 Task: Learn more about a career.
Action: Mouse moved to (508, 354)
Screenshot: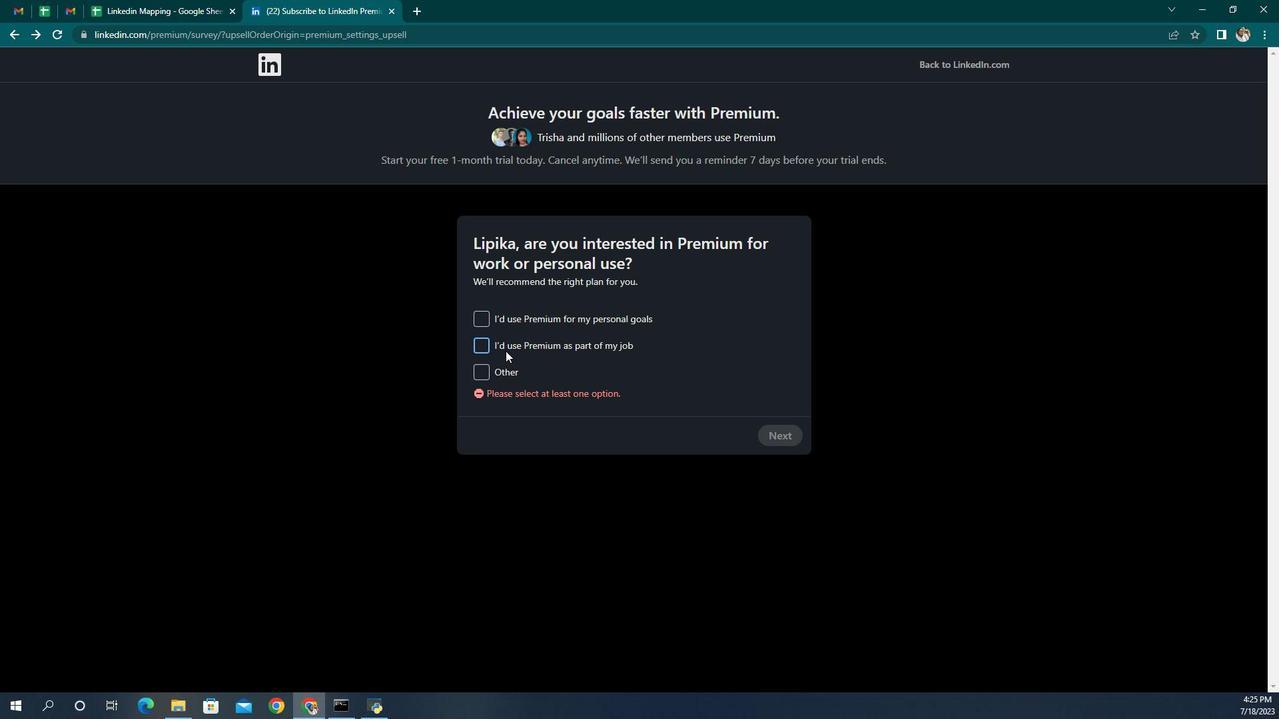 
Action: Mouse pressed left at (508, 354)
Screenshot: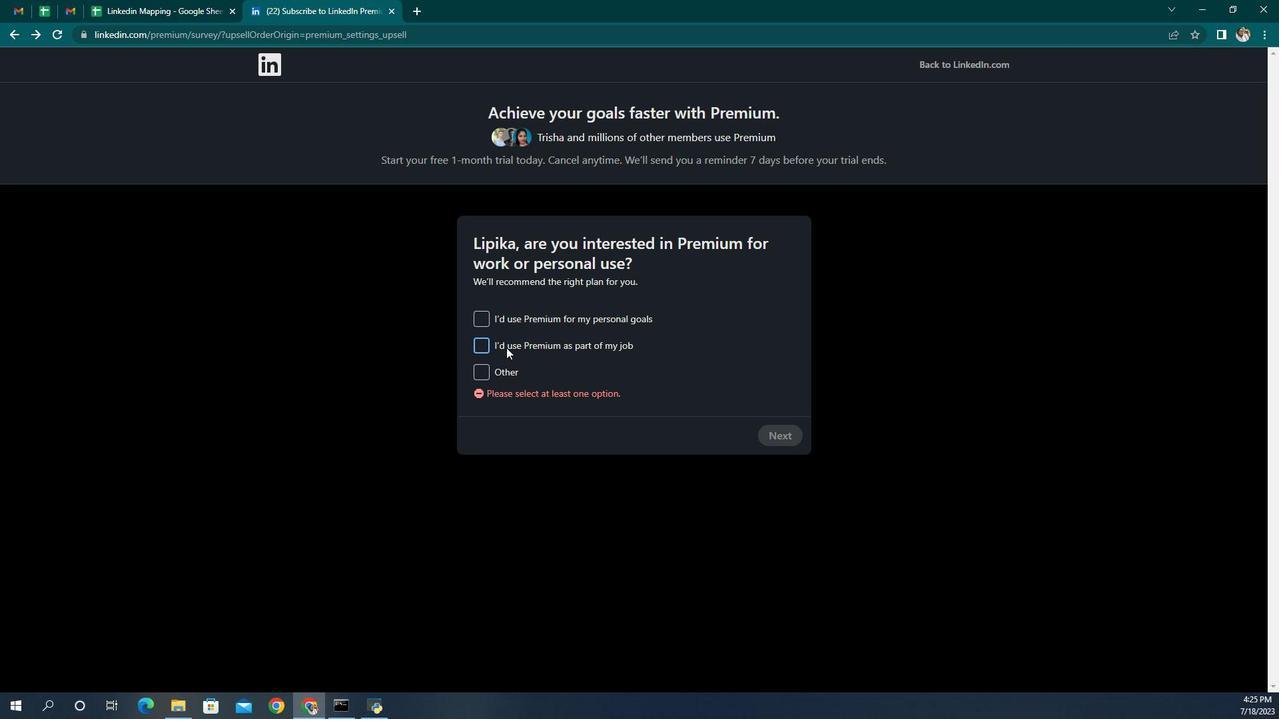 
Action: Mouse moved to (782, 415)
Screenshot: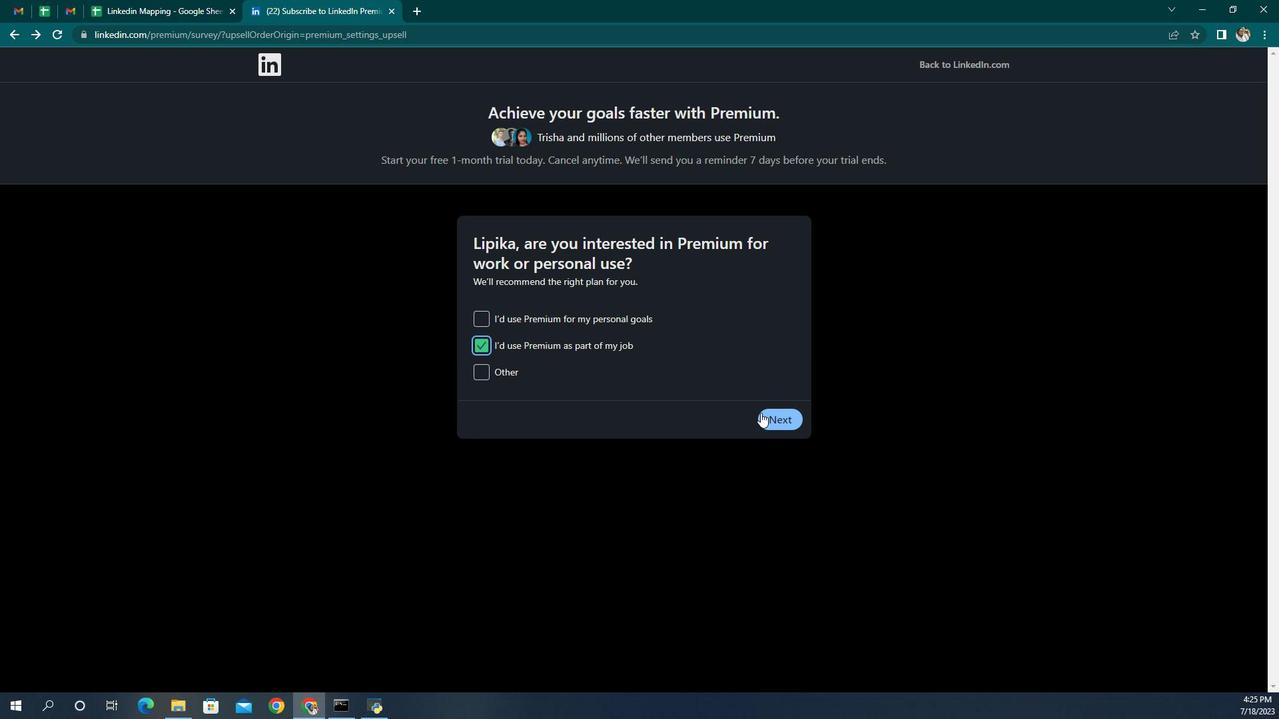 
Action: Mouse pressed left at (782, 415)
Screenshot: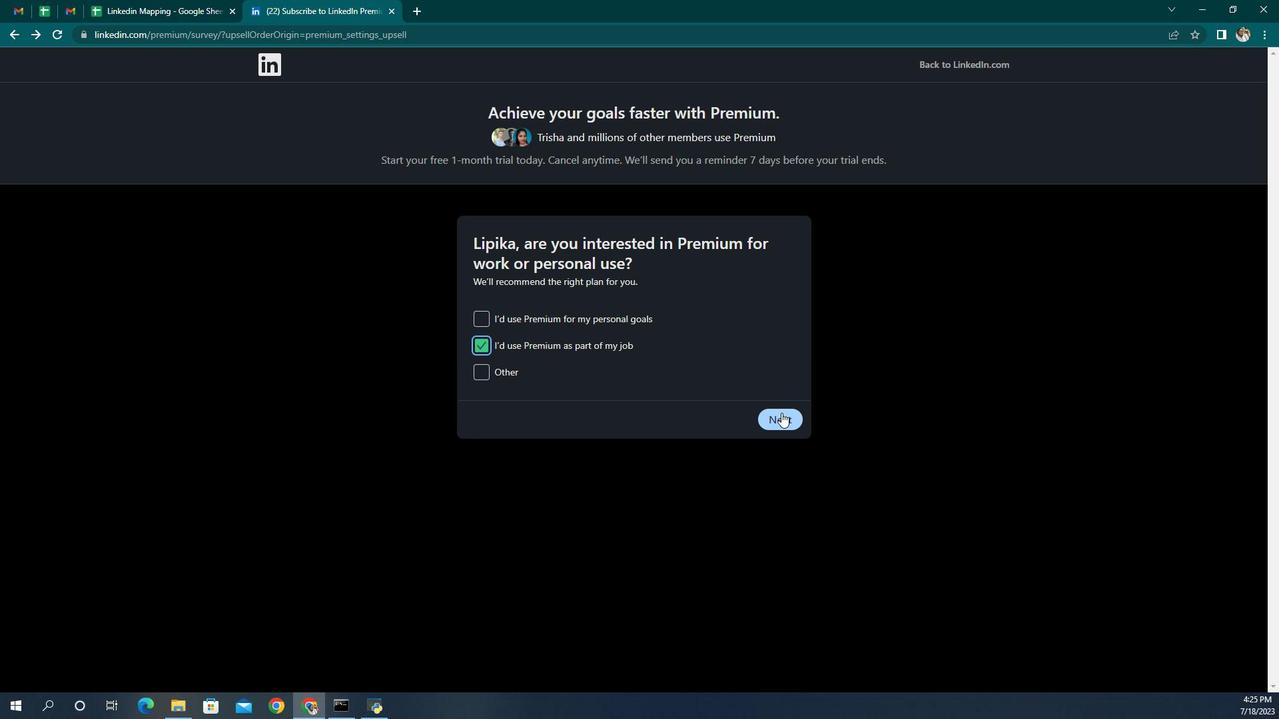 
Action: Mouse moved to (497, 378)
Screenshot: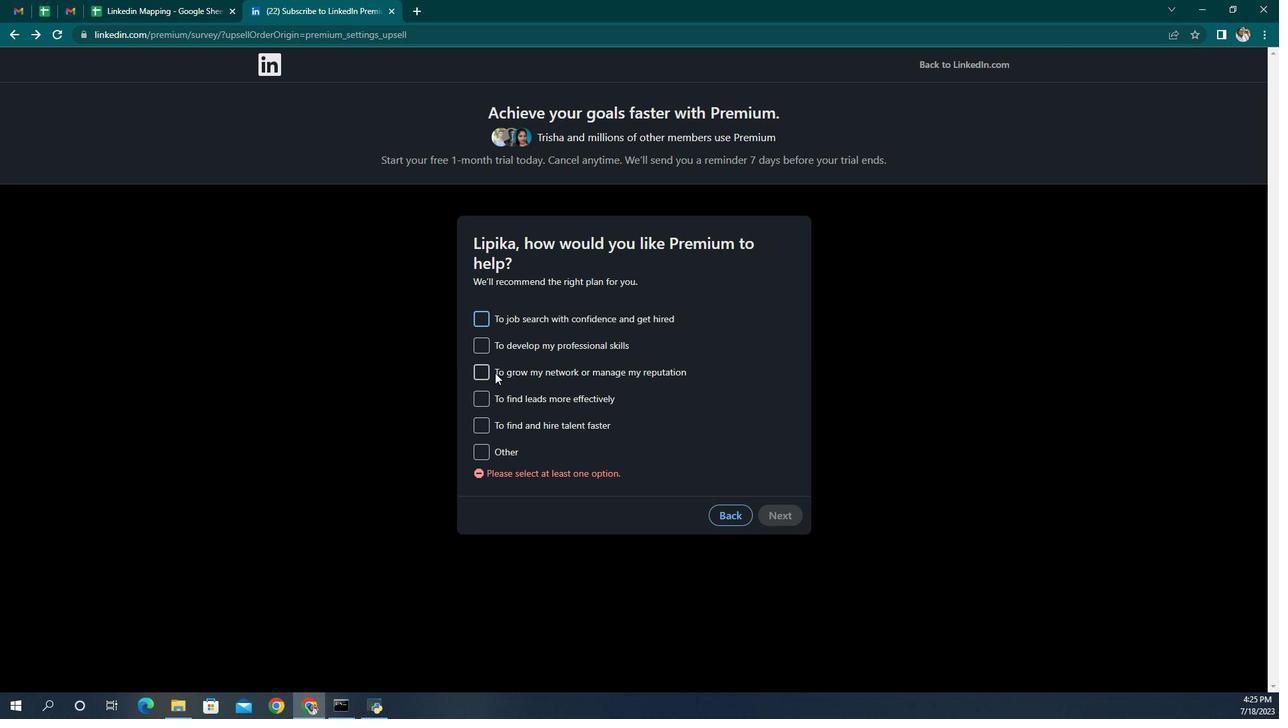 
Action: Mouse pressed left at (497, 378)
Screenshot: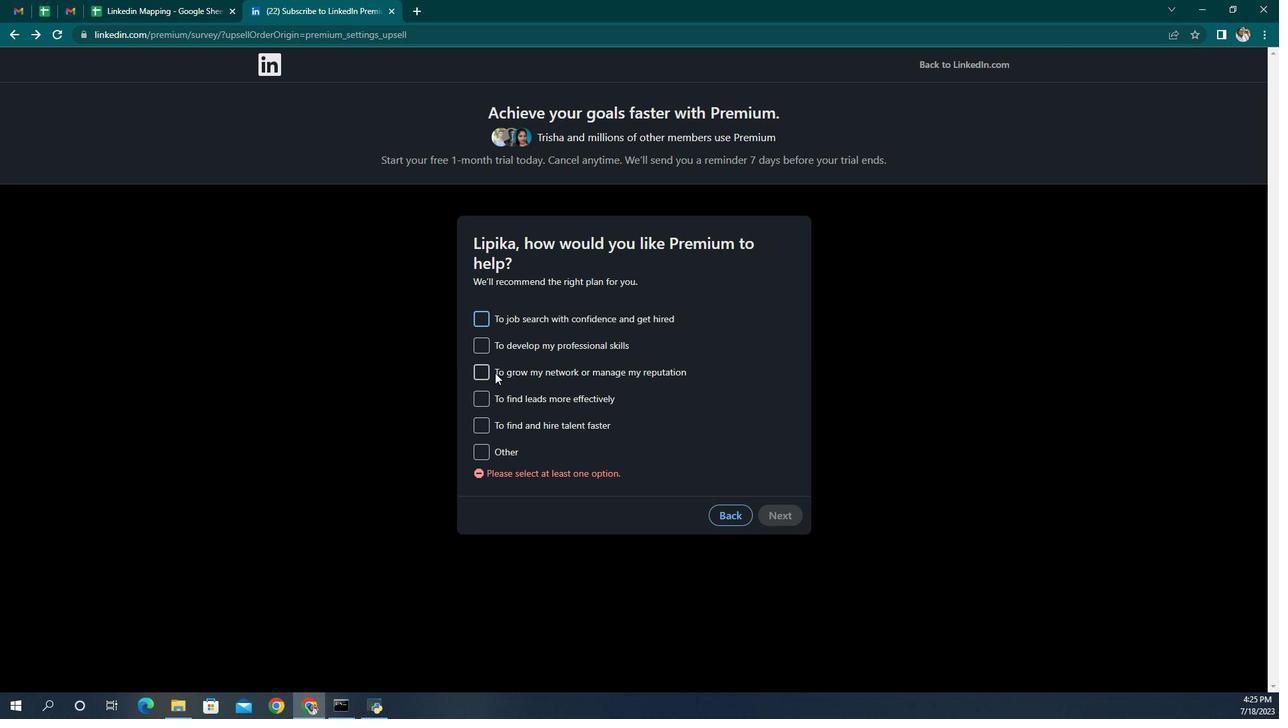 
Action: Mouse moved to (764, 494)
Screenshot: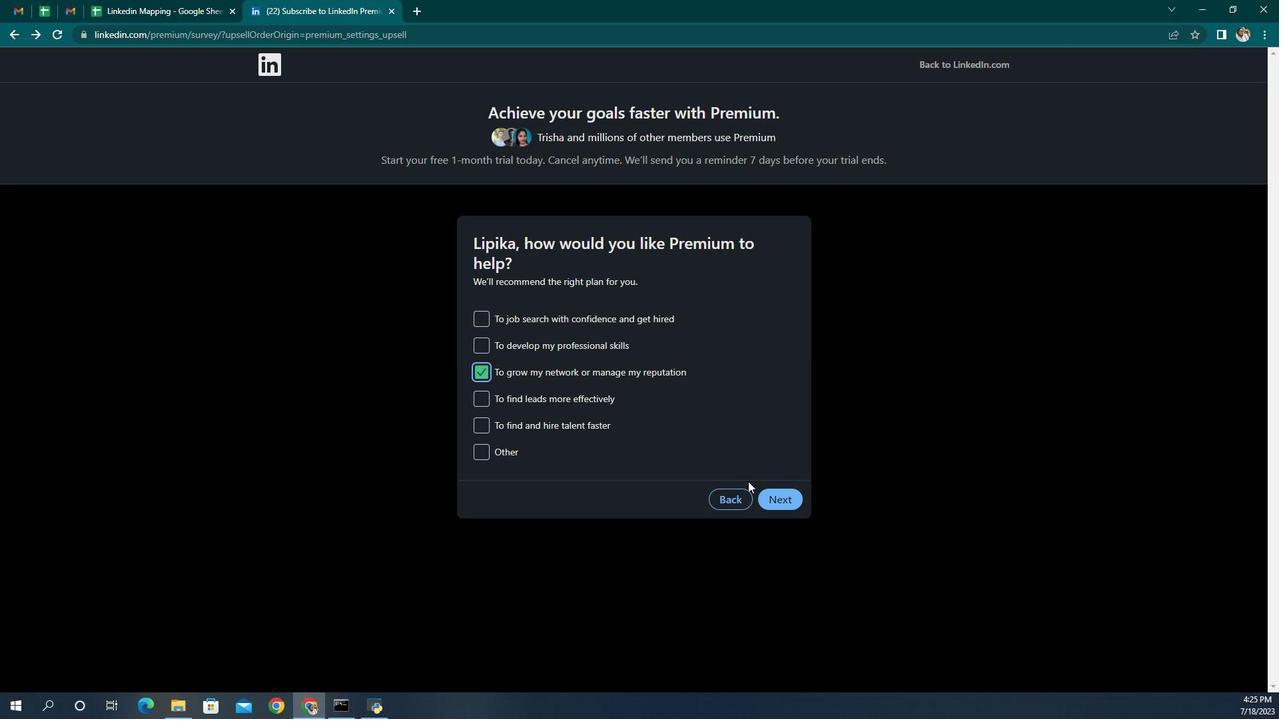 
Action: Mouse pressed left at (764, 494)
Screenshot: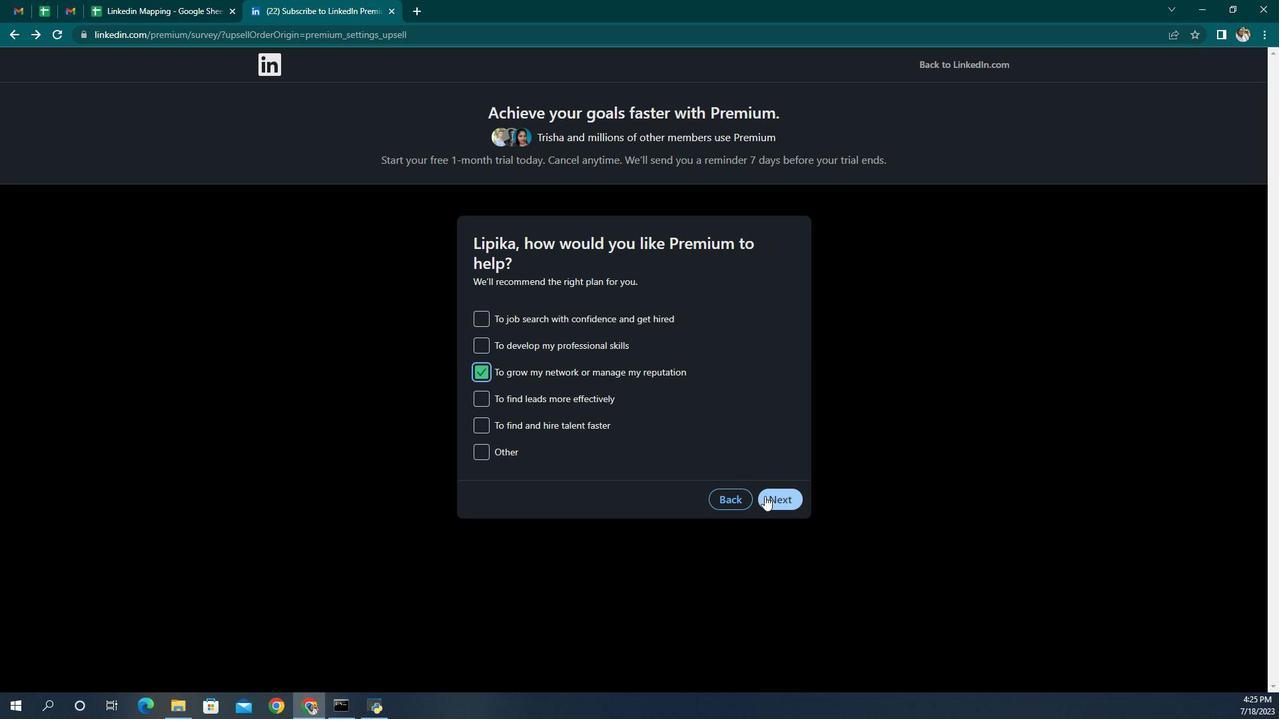 
Action: Mouse moved to (503, 461)
Screenshot: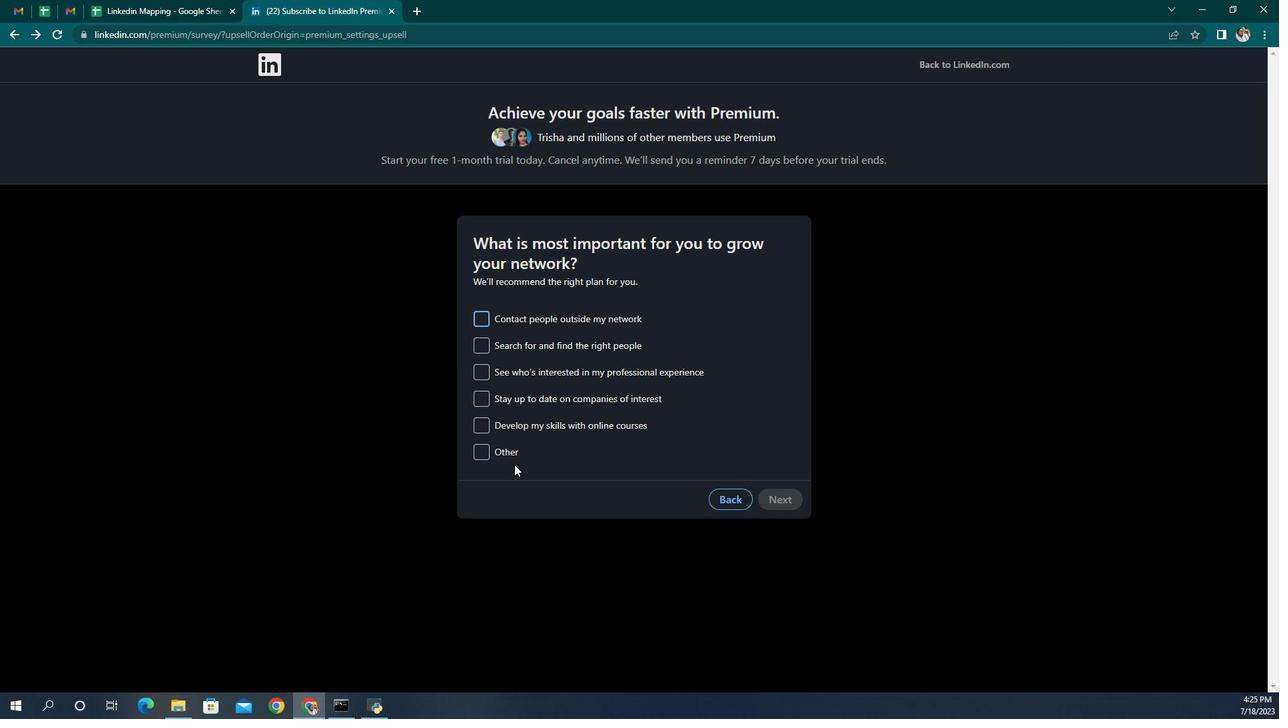 
Action: Mouse pressed left at (503, 461)
Screenshot: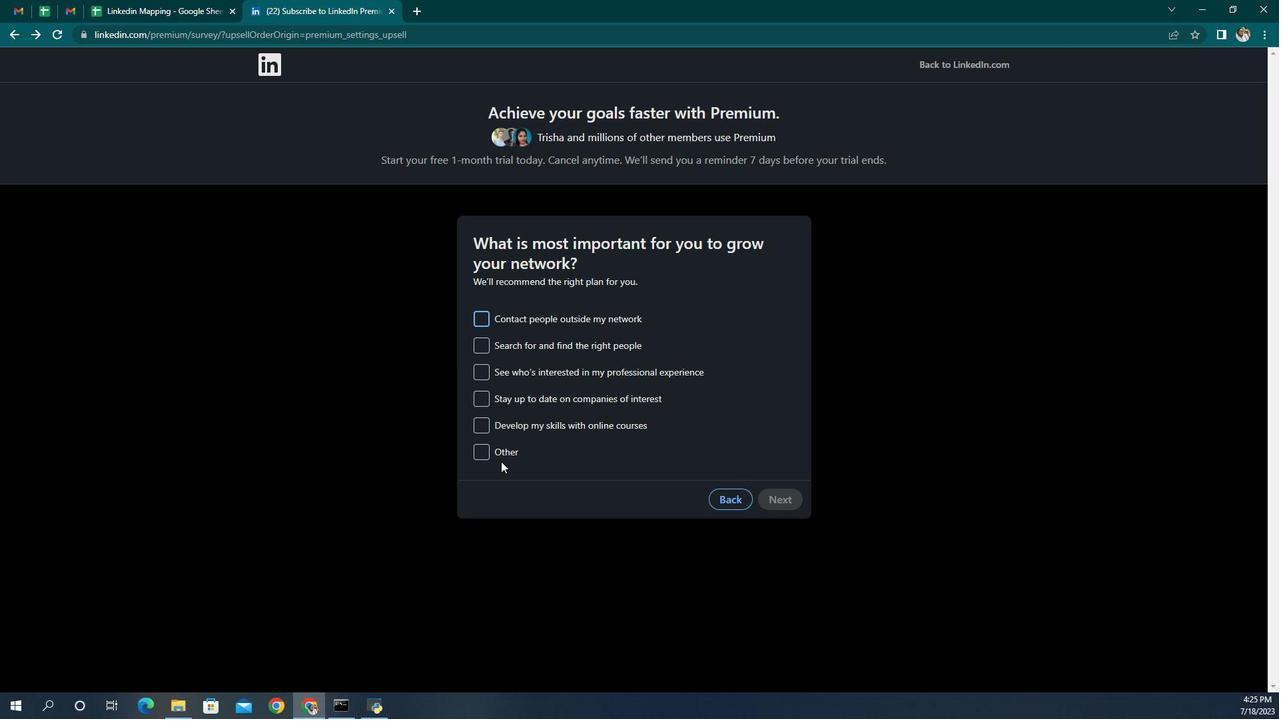 
Action: Mouse moved to (503, 449)
Screenshot: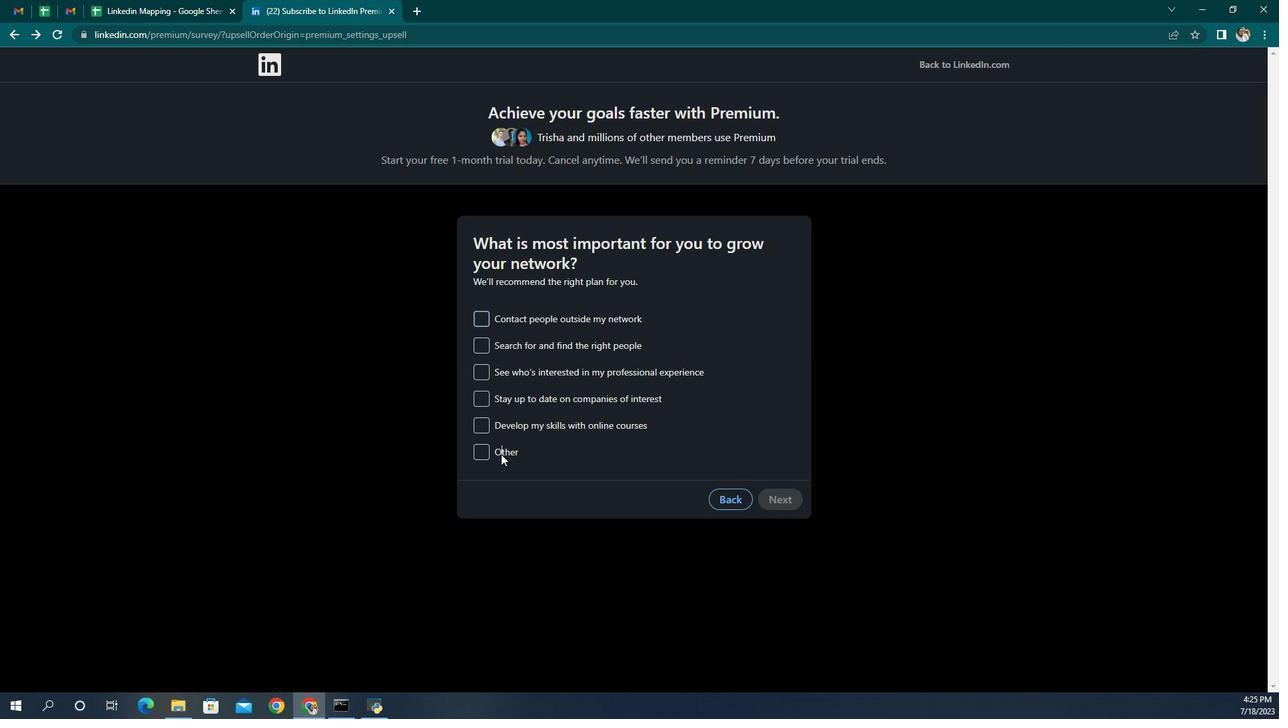 
Action: Mouse pressed left at (503, 449)
Screenshot: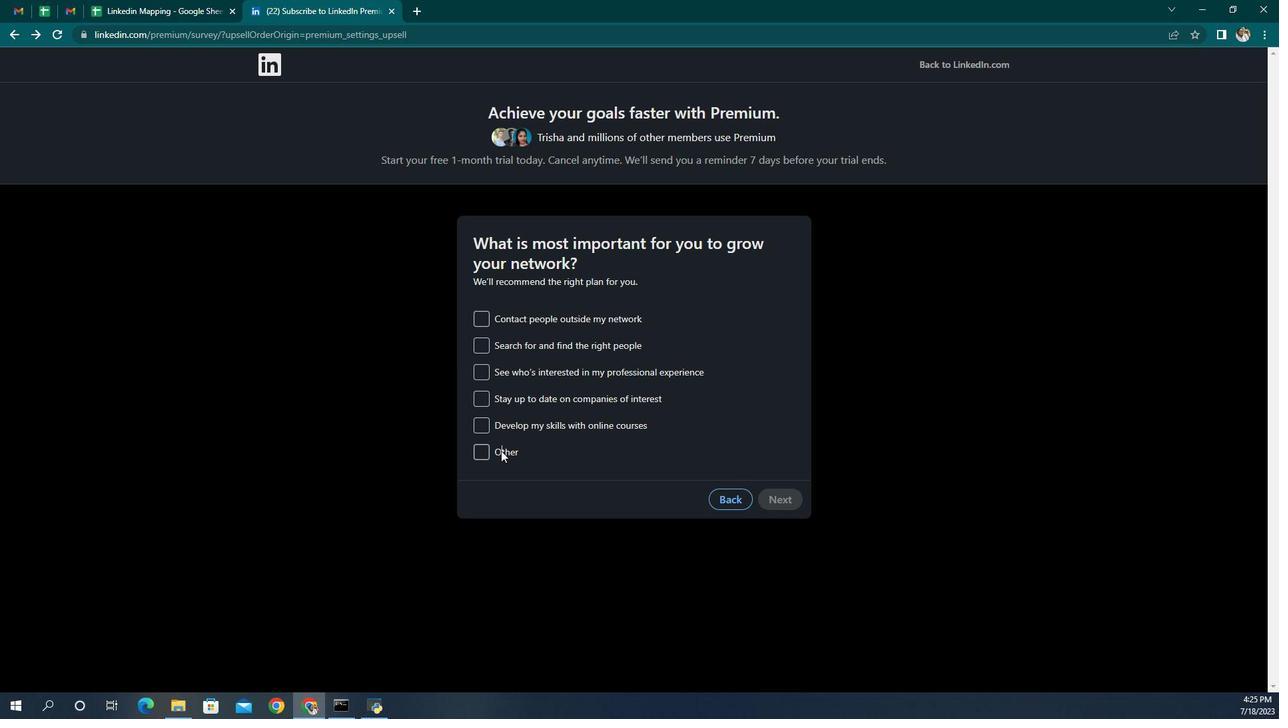 
Action: Mouse moved to (782, 495)
Screenshot: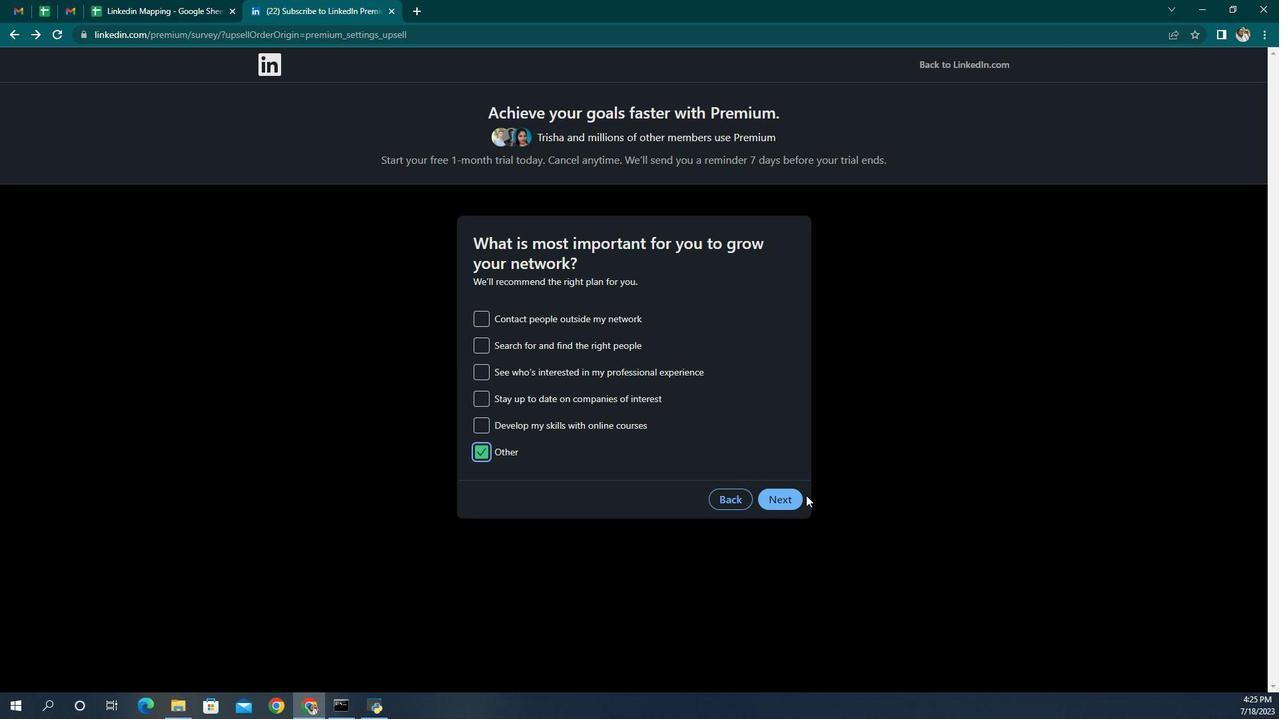 
Action: Mouse pressed left at (782, 495)
Screenshot: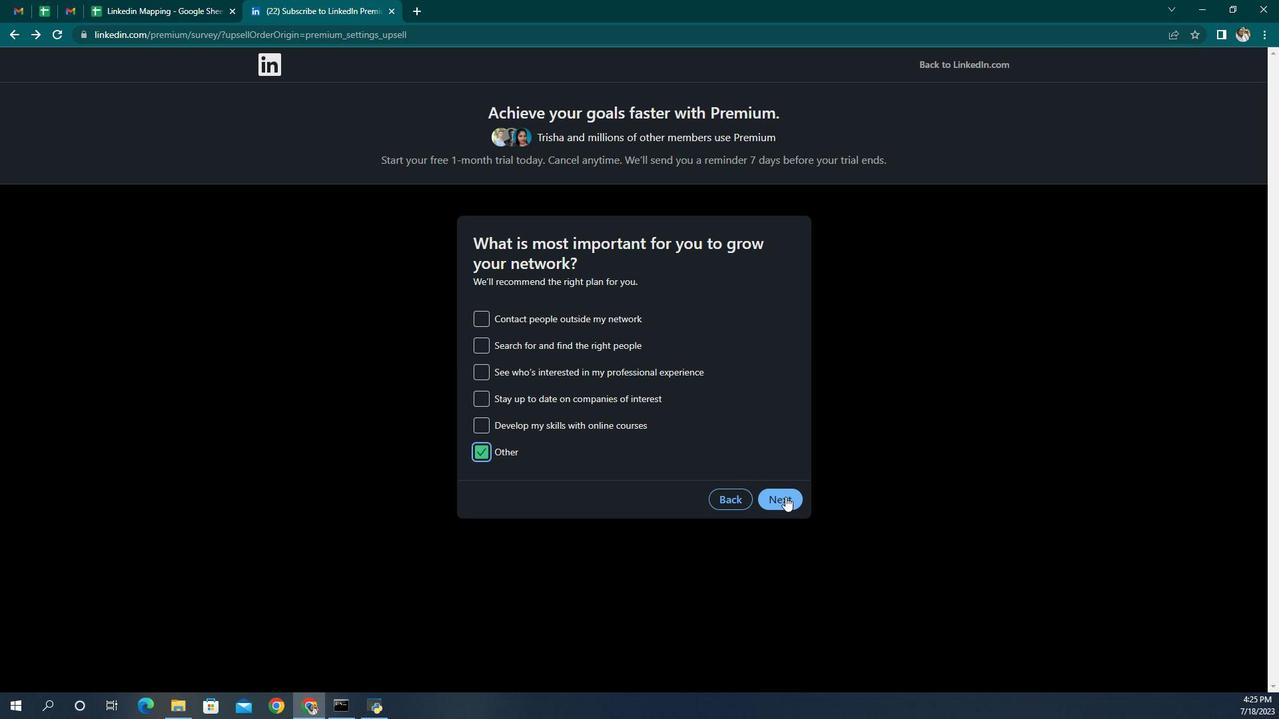
Action: Mouse moved to (380, 488)
Screenshot: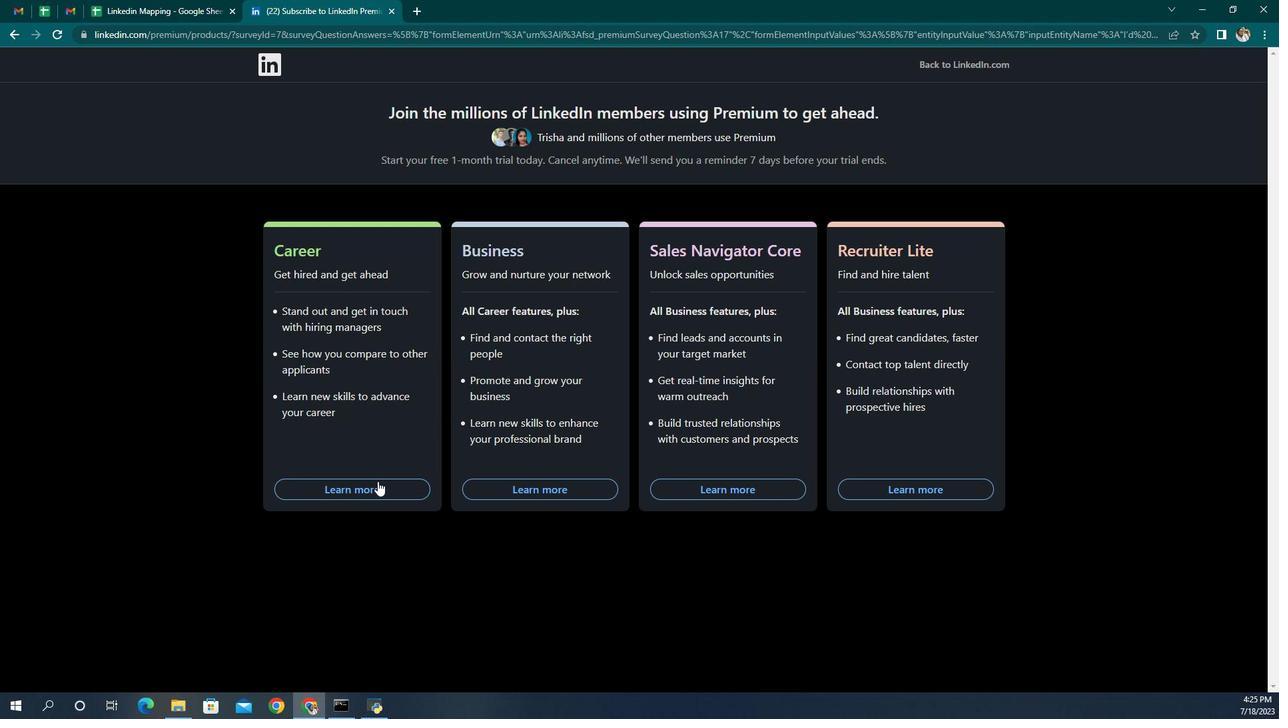 
Action: Mouse pressed left at (380, 488)
Screenshot: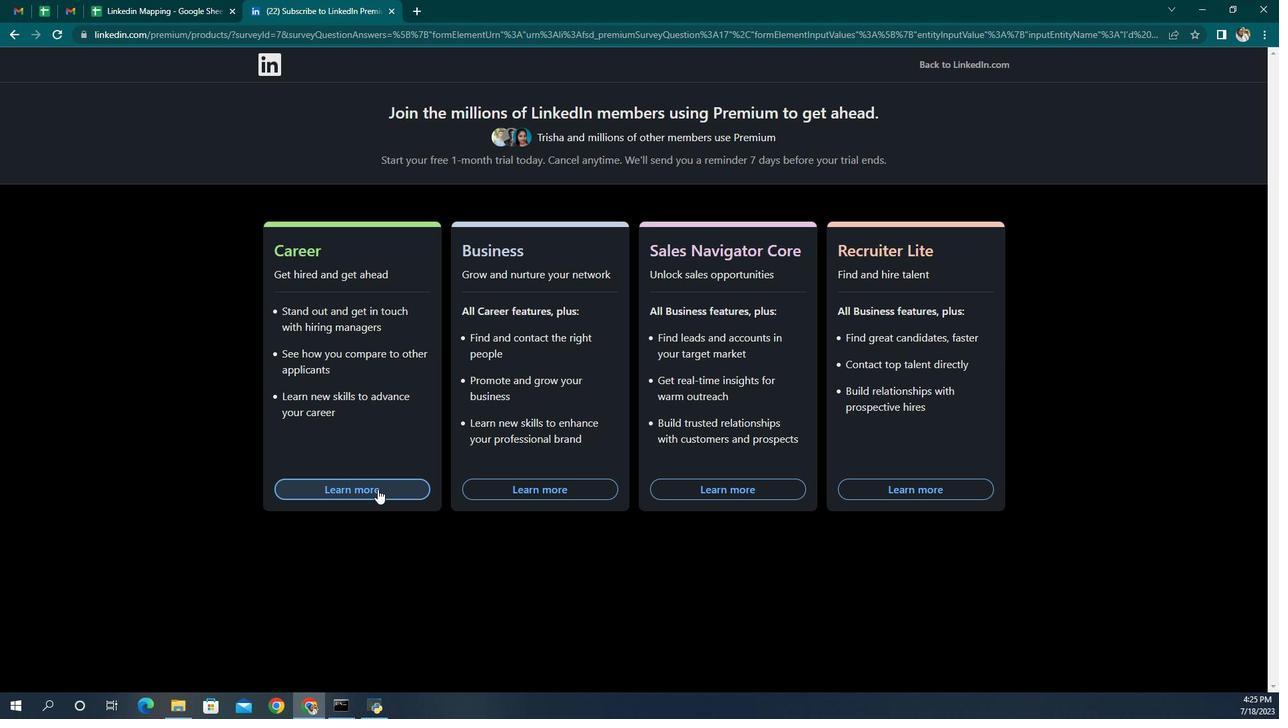 
Action: Mouse moved to (421, 557)
Screenshot: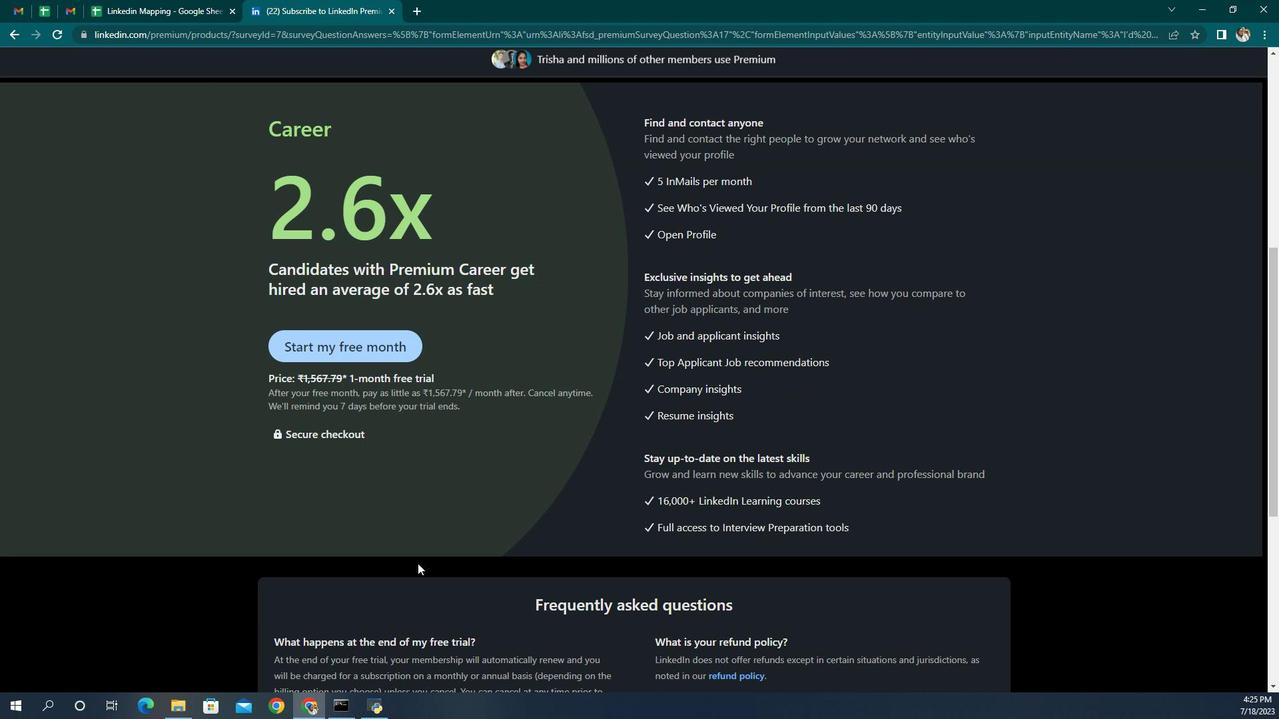 
